 Task: Create a due date automation trigger when advanced on, on the monday before a card is due add dates due in in more than 1 days at 11:00 AM.
Action: Mouse moved to (1002, 78)
Screenshot: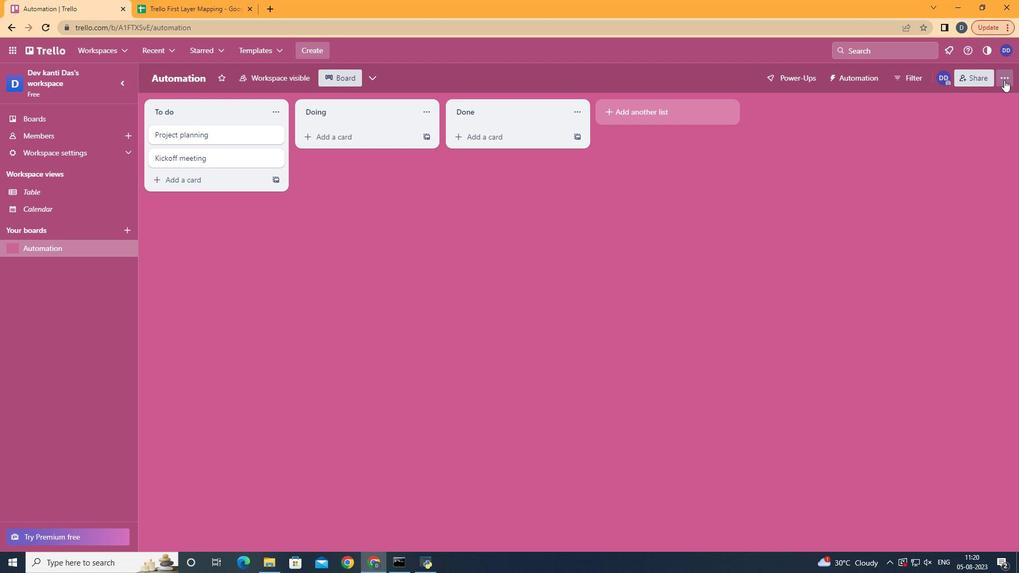 
Action: Mouse pressed left at (1002, 78)
Screenshot: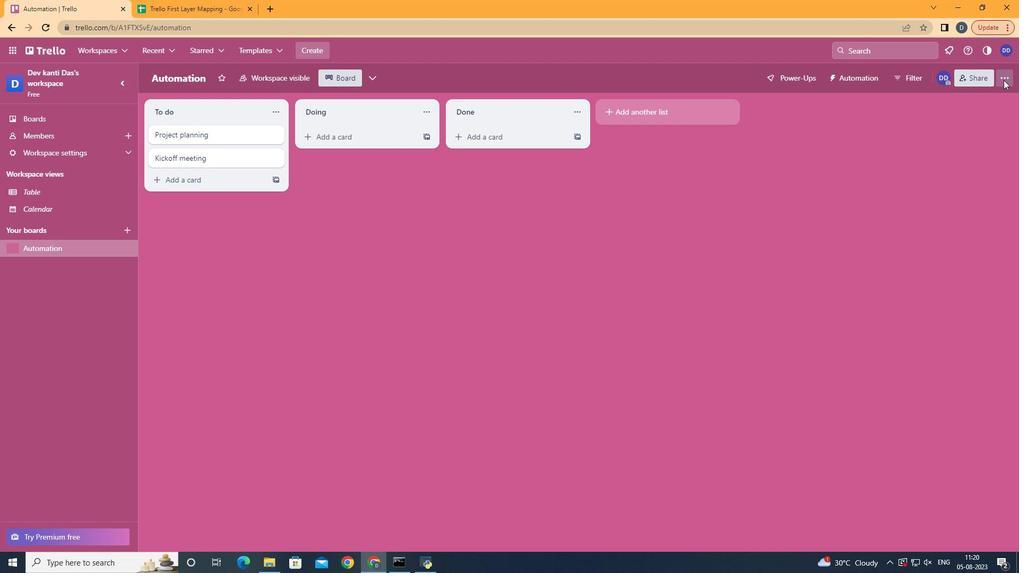 
Action: Mouse moved to (922, 216)
Screenshot: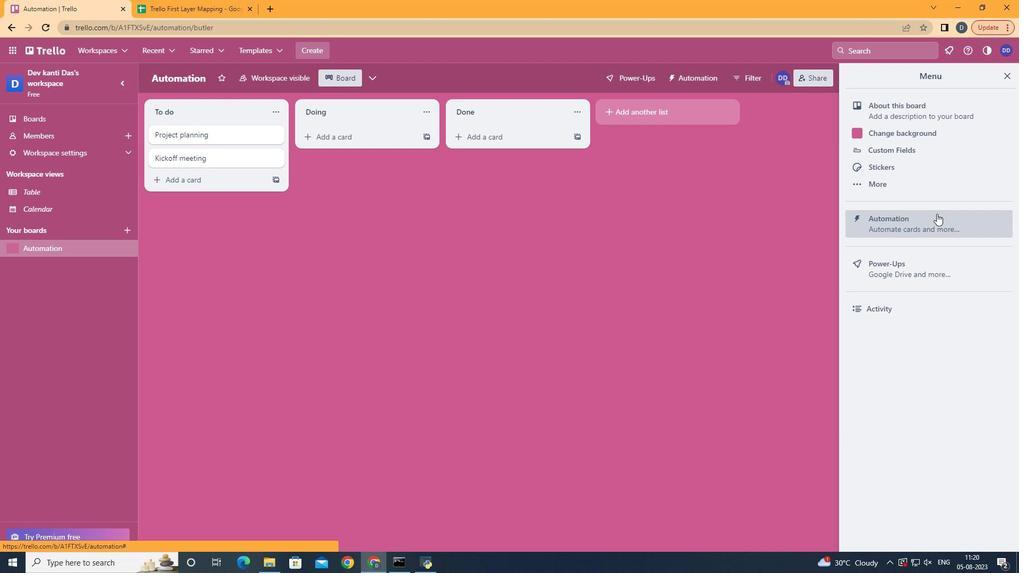
Action: Mouse pressed left at (922, 216)
Screenshot: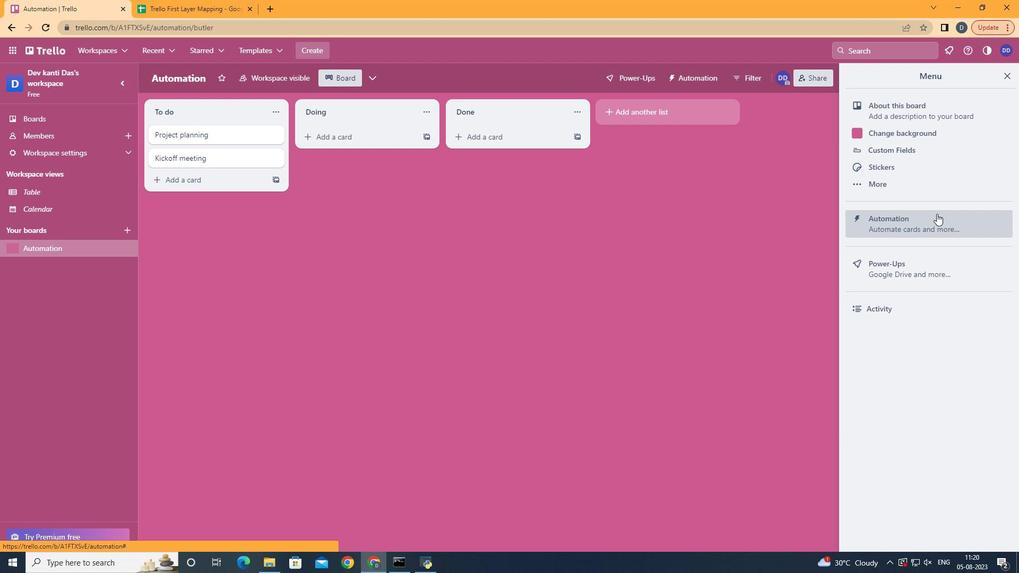 
Action: Mouse moved to (172, 210)
Screenshot: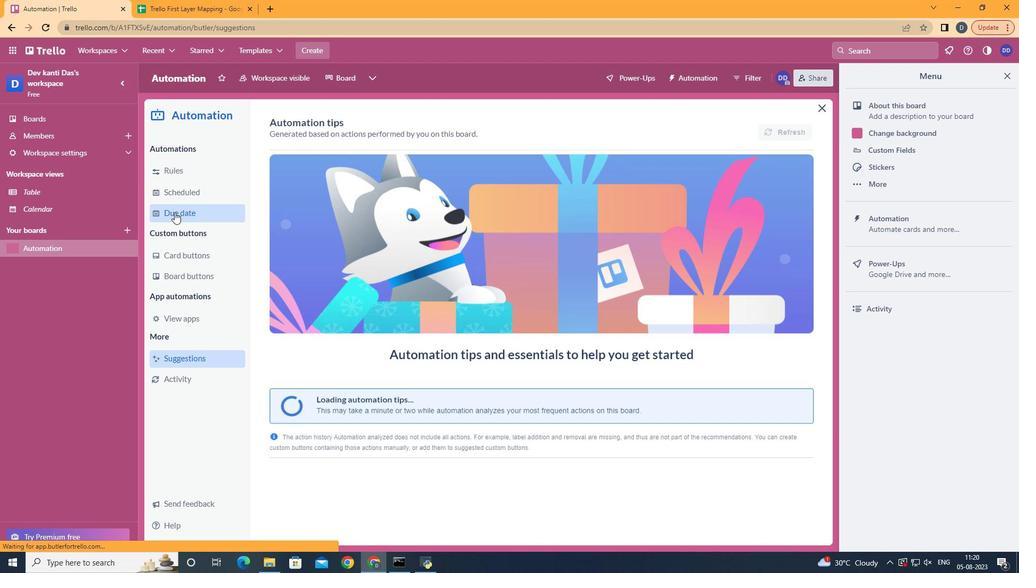 
Action: Mouse pressed left at (172, 210)
Screenshot: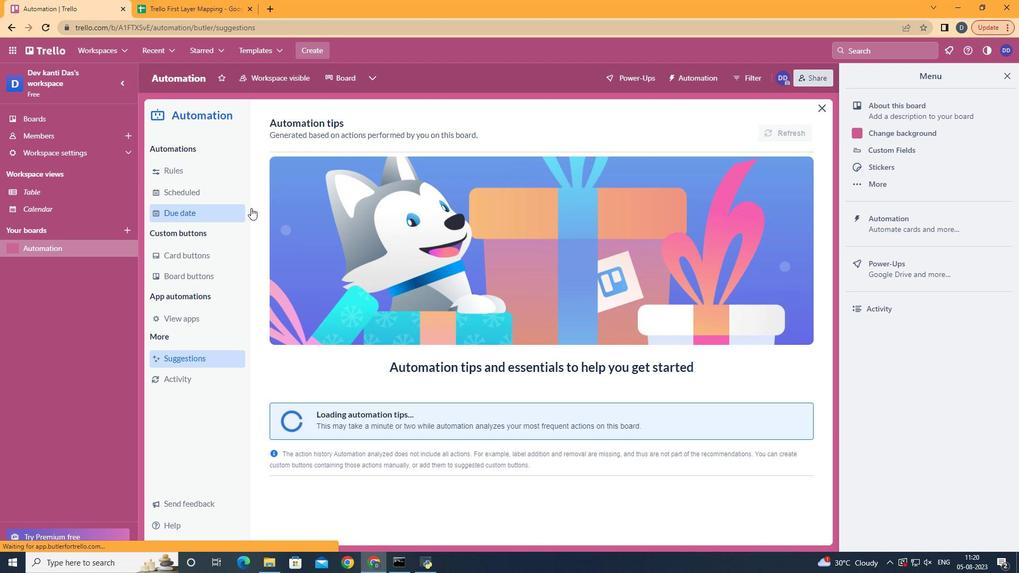 
Action: Mouse moved to (748, 129)
Screenshot: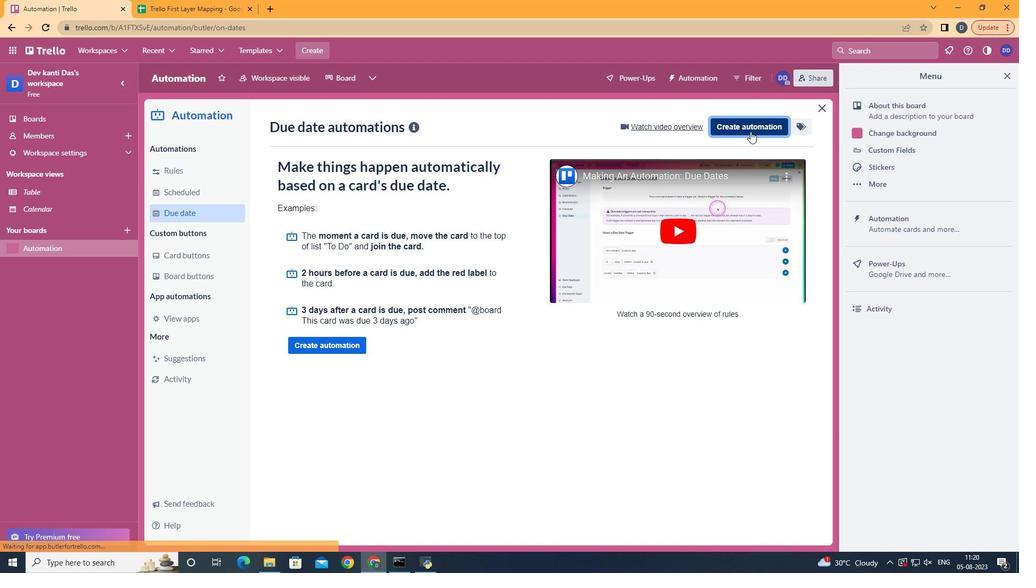 
Action: Mouse pressed left at (748, 129)
Screenshot: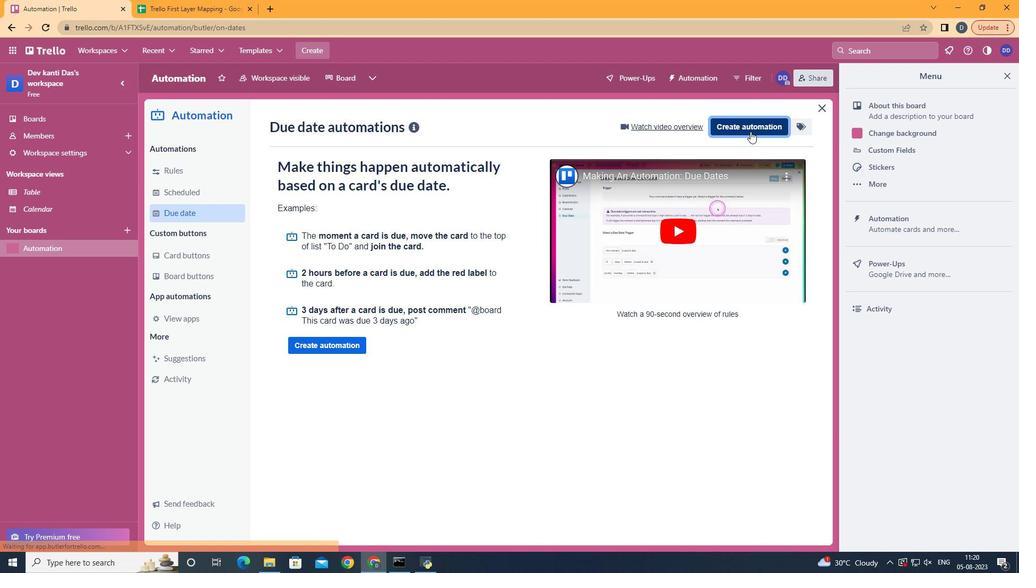 
Action: Mouse moved to (542, 218)
Screenshot: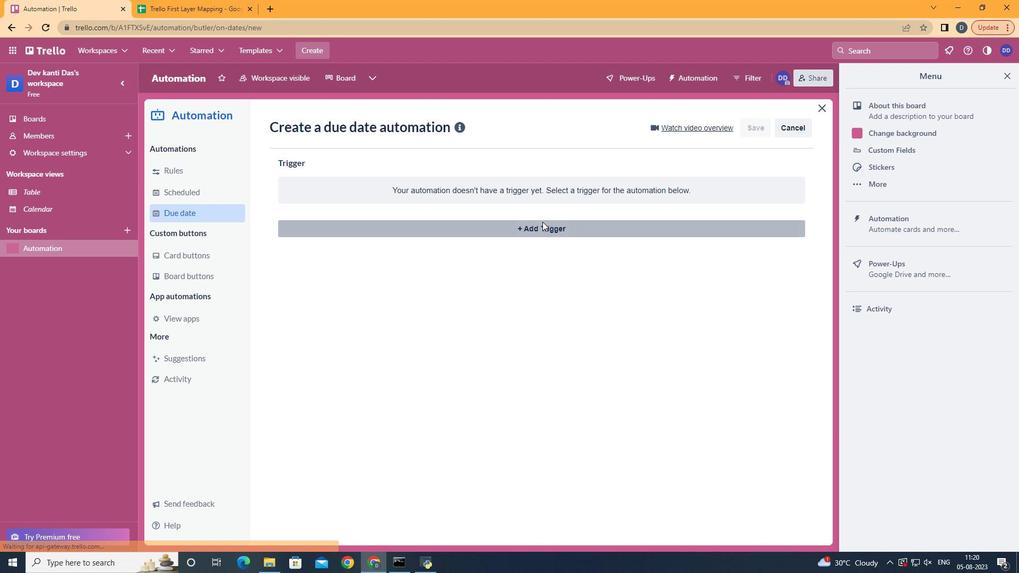 
Action: Mouse pressed left at (542, 218)
Screenshot: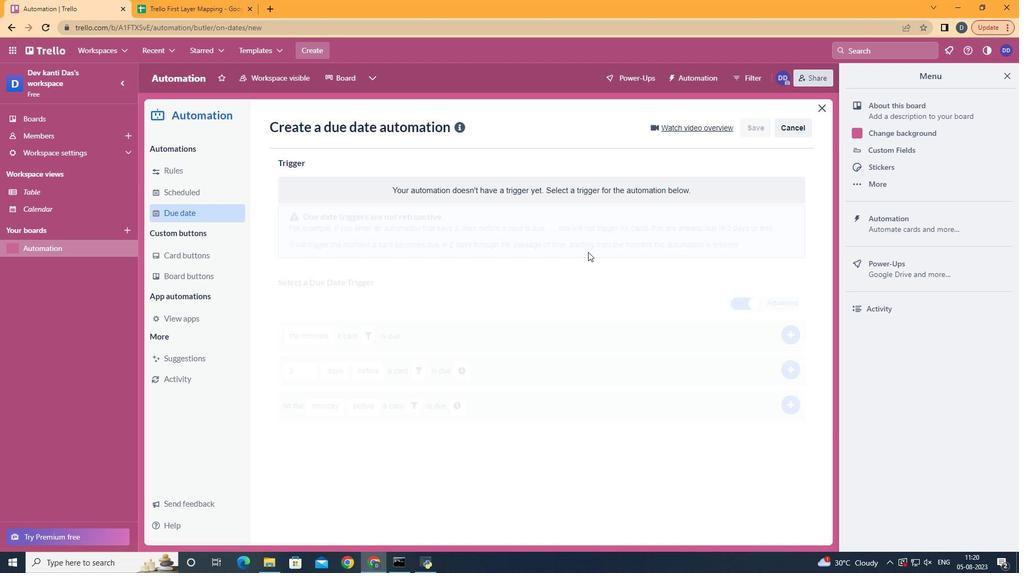
Action: Mouse moved to (346, 279)
Screenshot: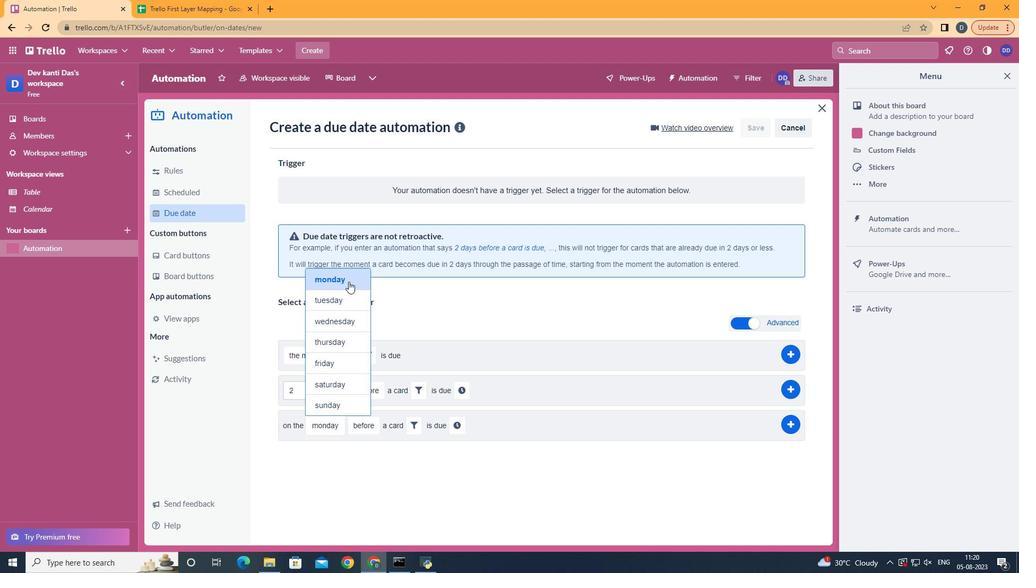 
Action: Mouse pressed left at (346, 279)
Screenshot: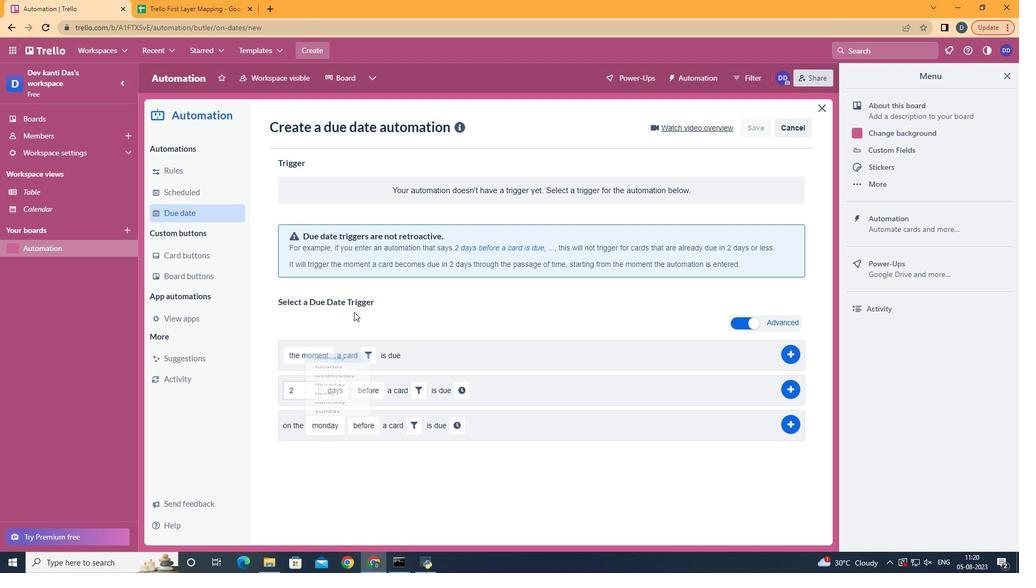 
Action: Mouse moved to (372, 441)
Screenshot: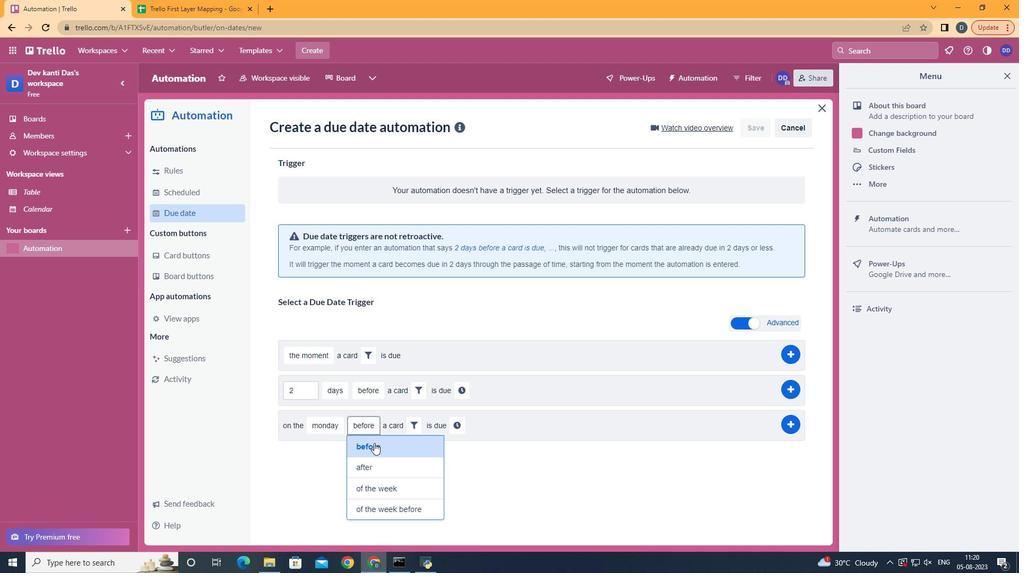 
Action: Mouse pressed left at (372, 441)
Screenshot: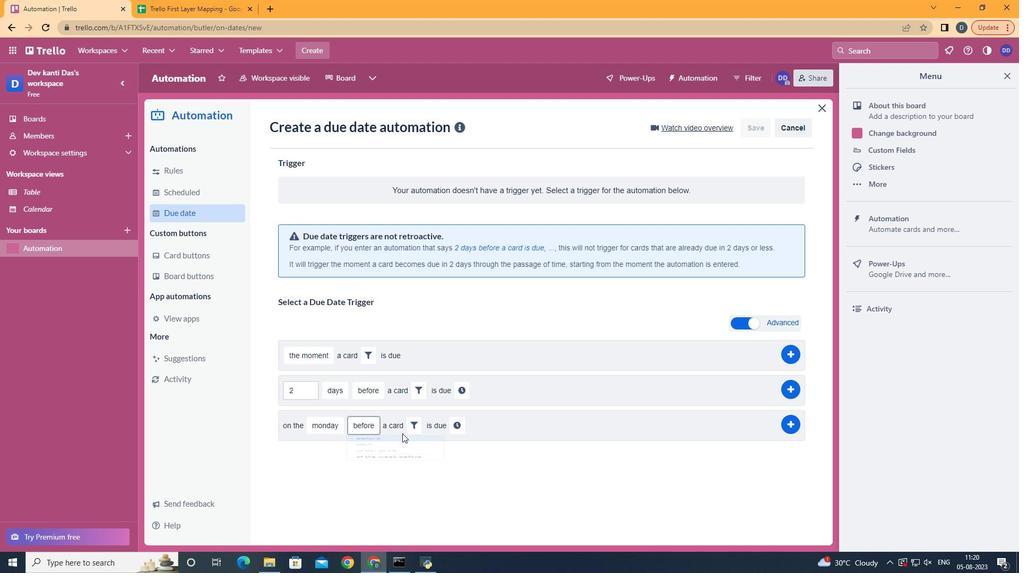 
Action: Mouse moved to (418, 423)
Screenshot: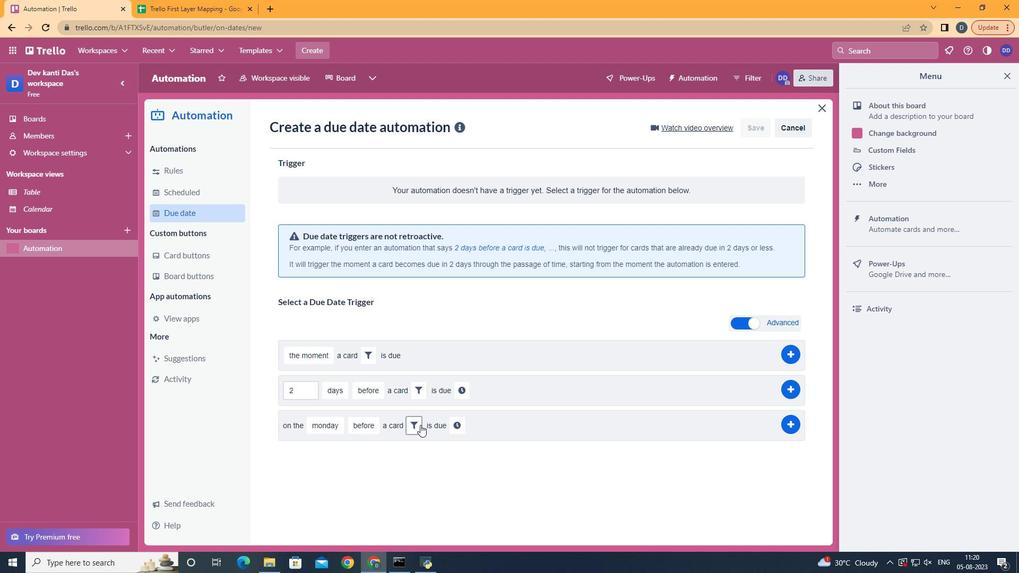 
Action: Mouse pressed left at (418, 423)
Screenshot: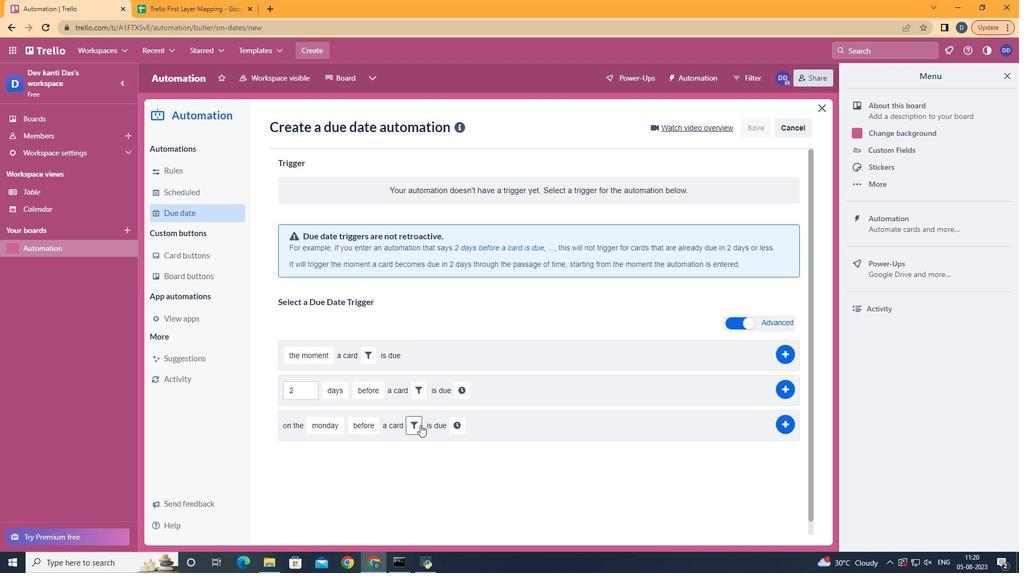 
Action: Mouse moved to (470, 458)
Screenshot: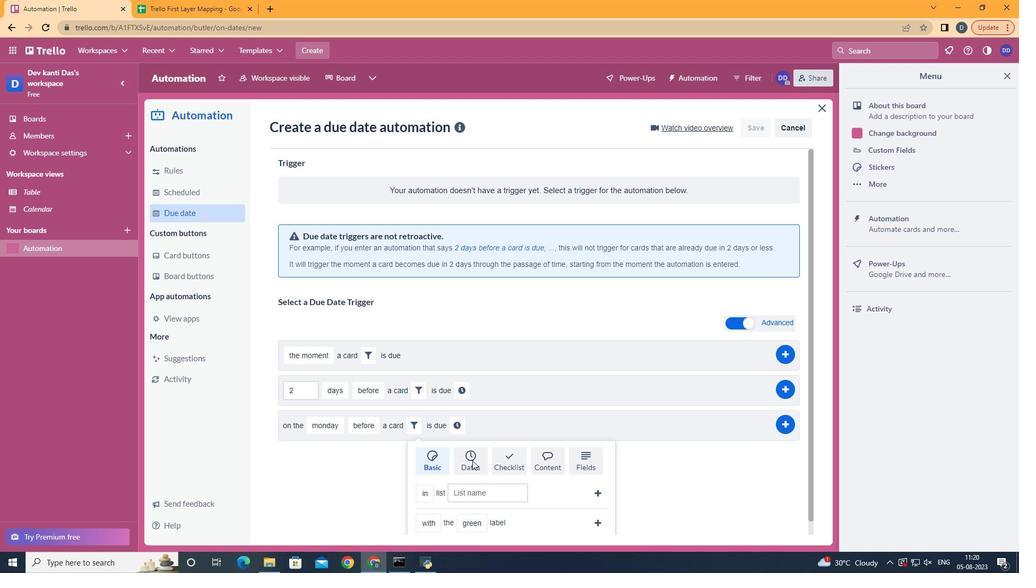 
Action: Mouse pressed left at (470, 458)
Screenshot: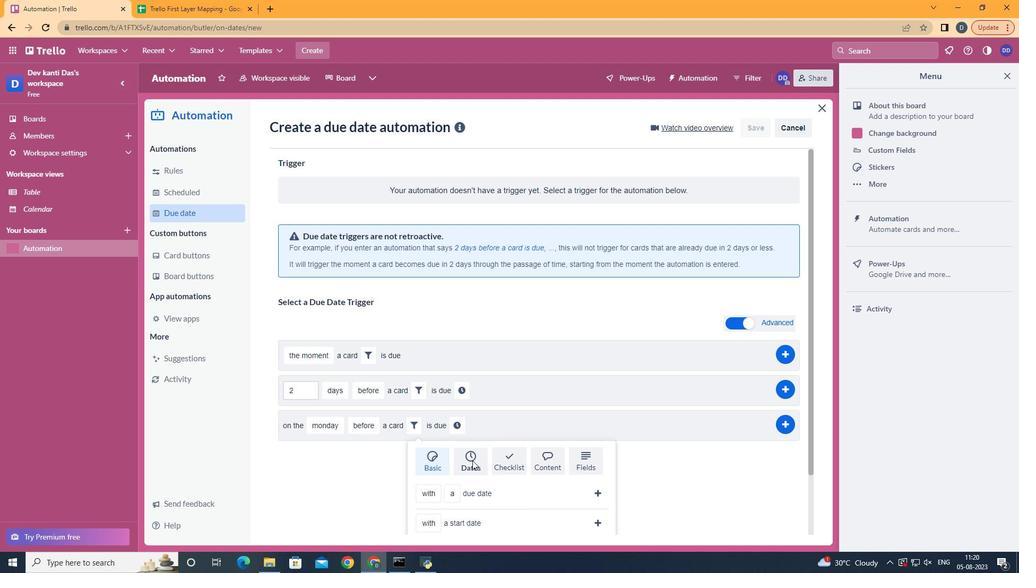 
Action: Mouse scrolled (470, 458) with delta (0, 0)
Screenshot: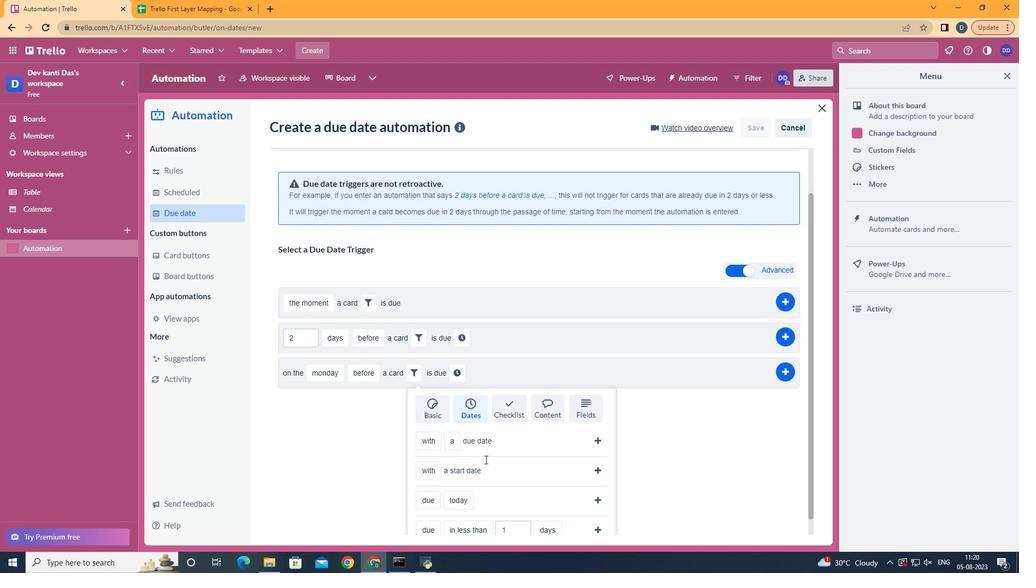 
Action: Mouse scrolled (470, 458) with delta (0, 0)
Screenshot: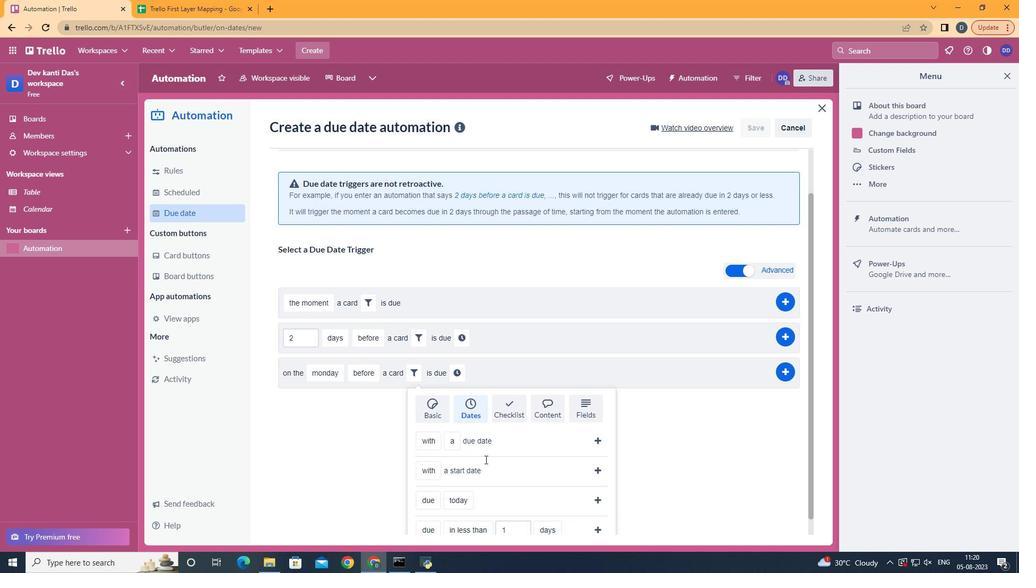 
Action: Mouse scrolled (470, 458) with delta (0, 0)
Screenshot: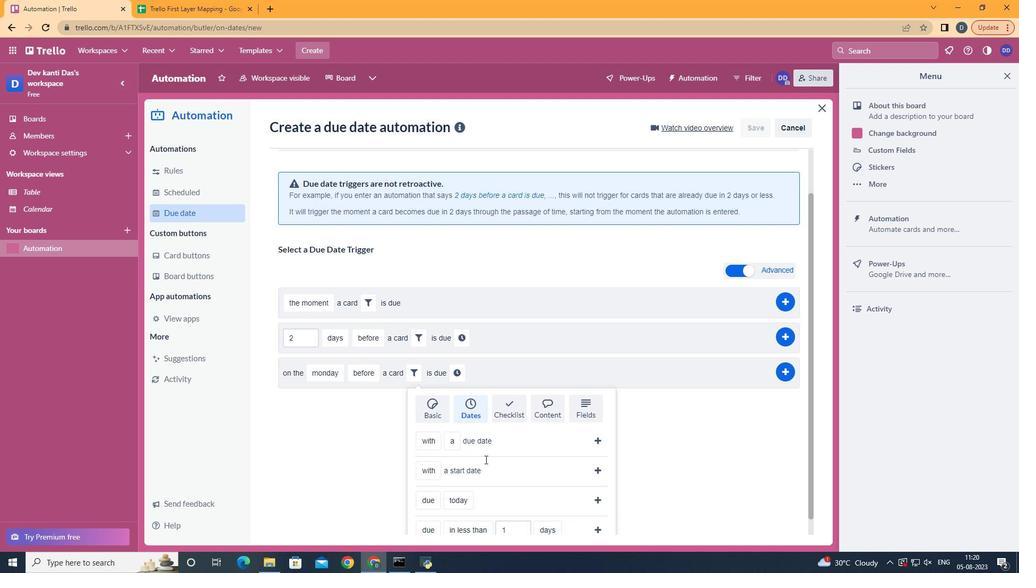 
Action: Mouse scrolled (470, 458) with delta (0, 0)
Screenshot: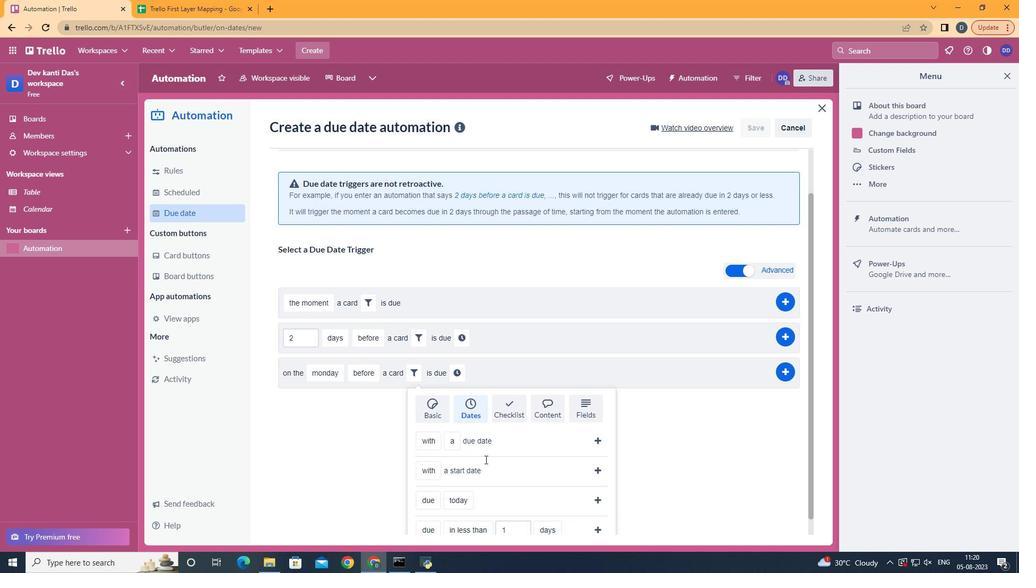
Action: Mouse scrolled (470, 458) with delta (0, 0)
Screenshot: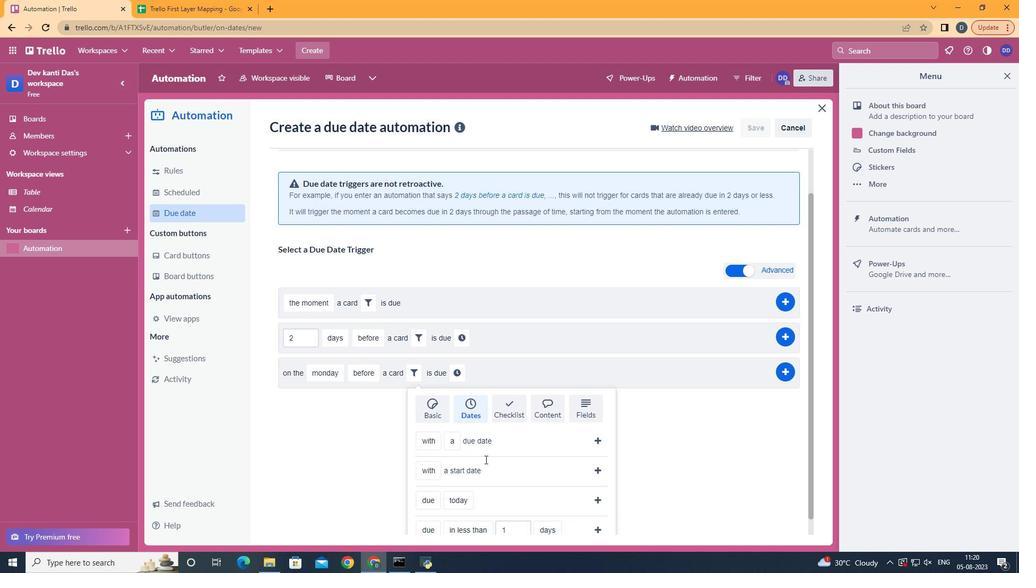 
Action: Mouse scrolled (470, 458) with delta (0, 0)
Screenshot: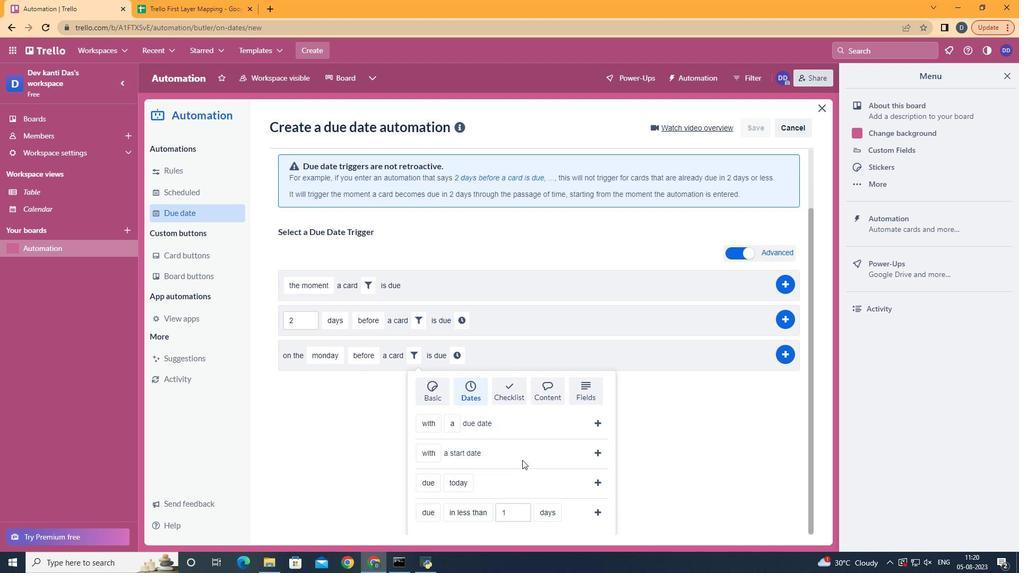 
Action: Mouse moved to (436, 472)
Screenshot: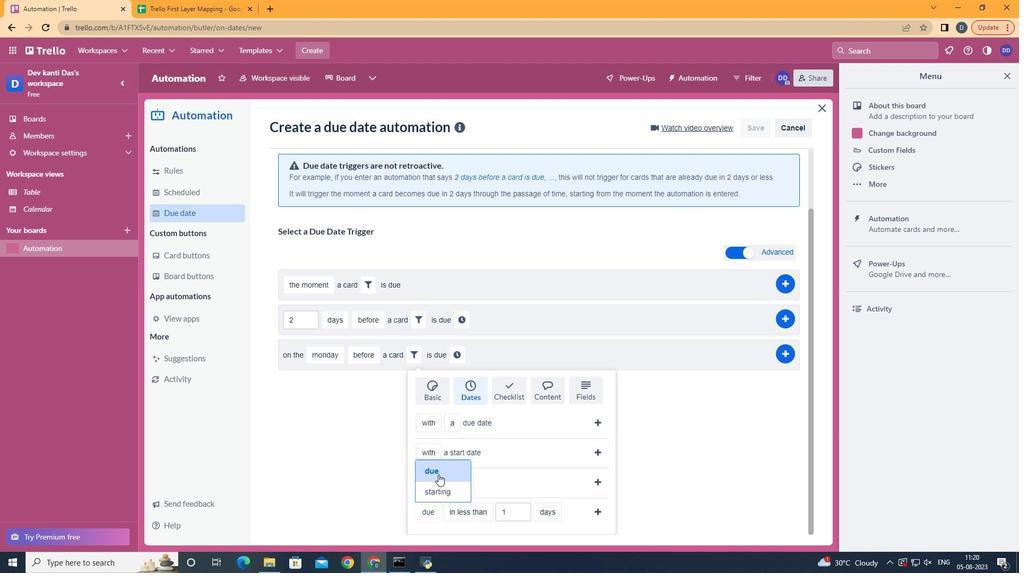 
Action: Mouse pressed left at (436, 472)
Screenshot: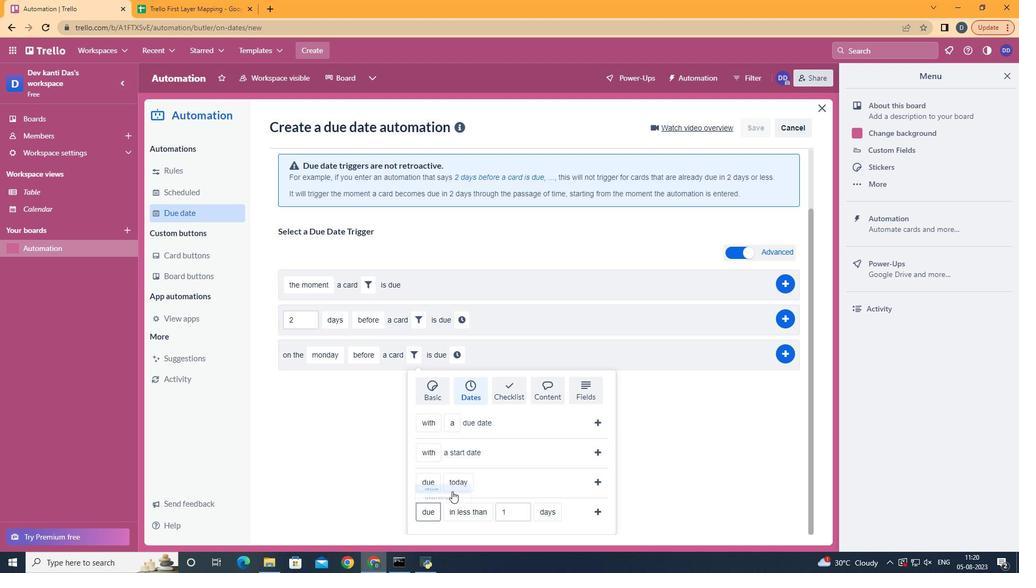 
Action: Mouse moved to (486, 437)
Screenshot: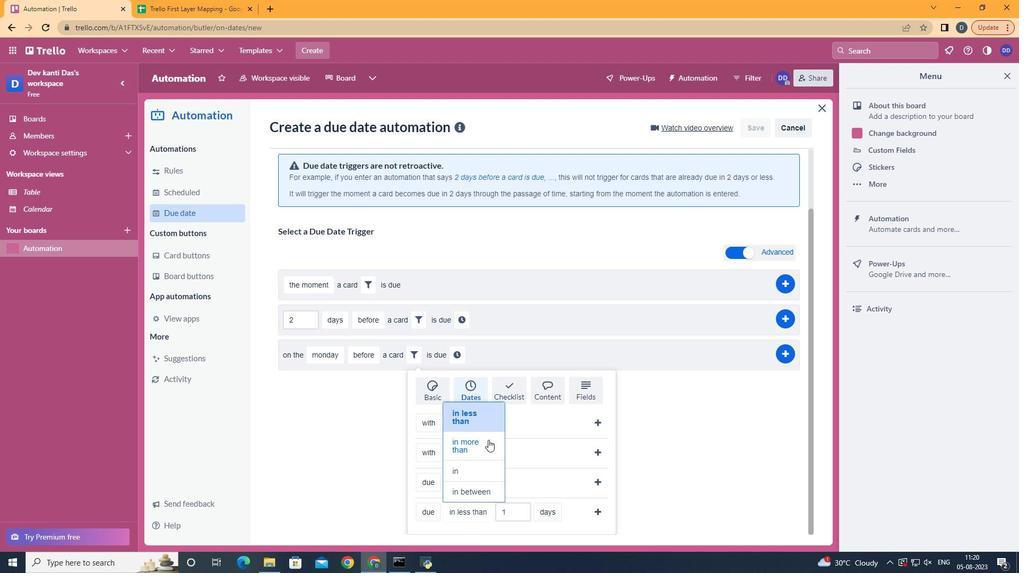 
Action: Mouse pressed left at (486, 437)
Screenshot: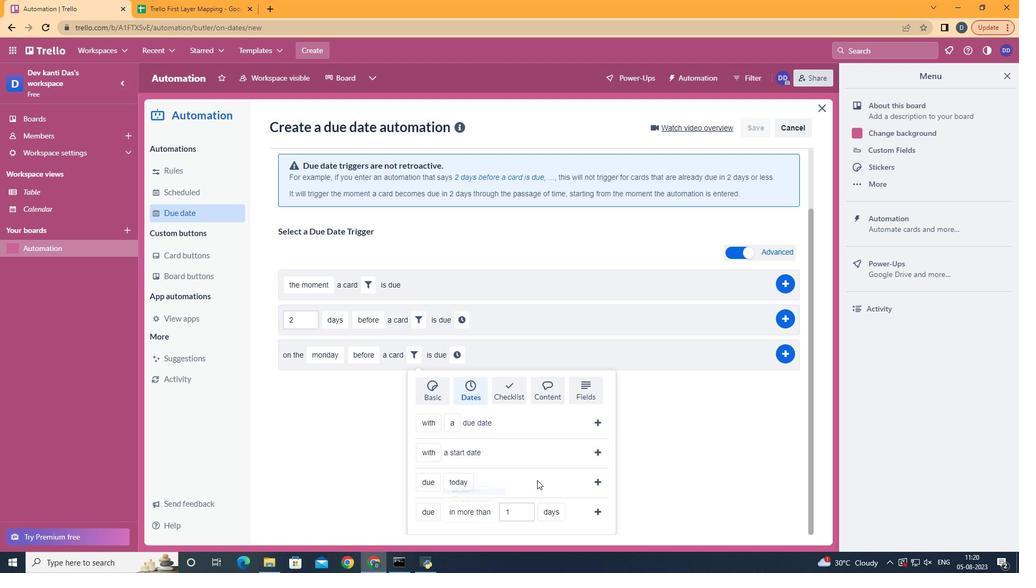 
Action: Mouse moved to (556, 483)
Screenshot: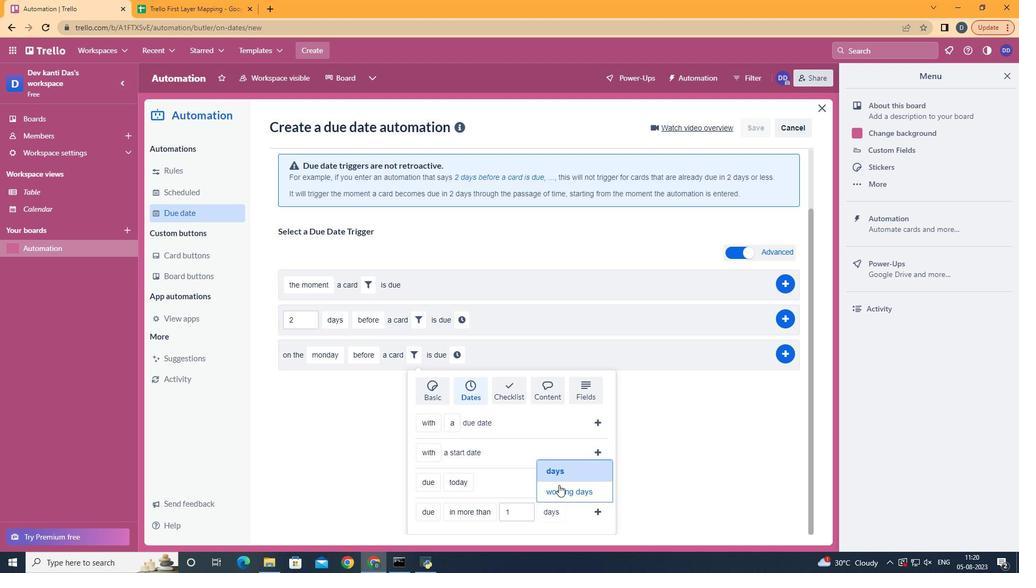 
Action: Mouse pressed left at (556, 483)
Screenshot: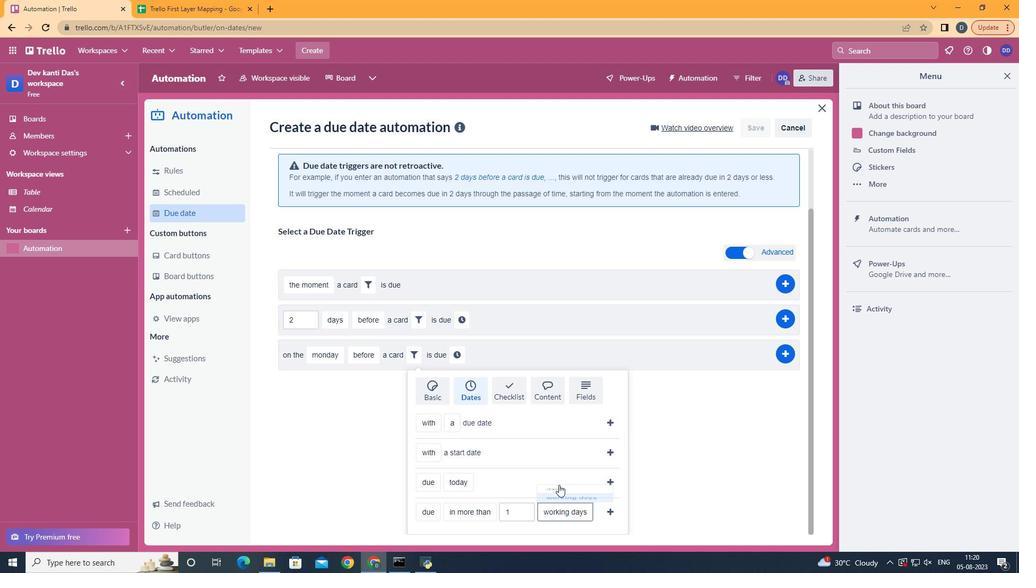 
Action: Mouse moved to (558, 468)
Screenshot: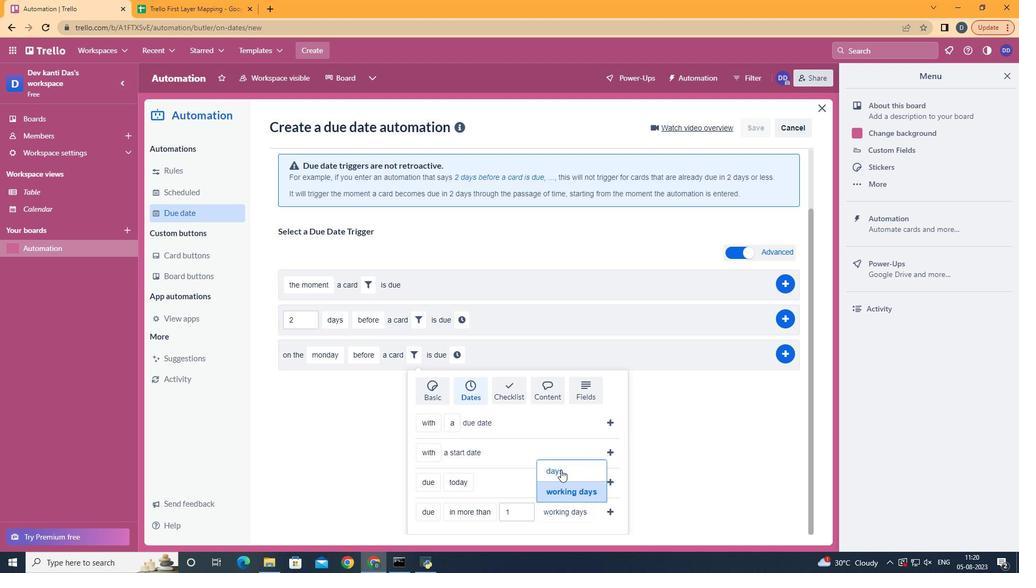 
Action: Mouse pressed left at (558, 468)
Screenshot: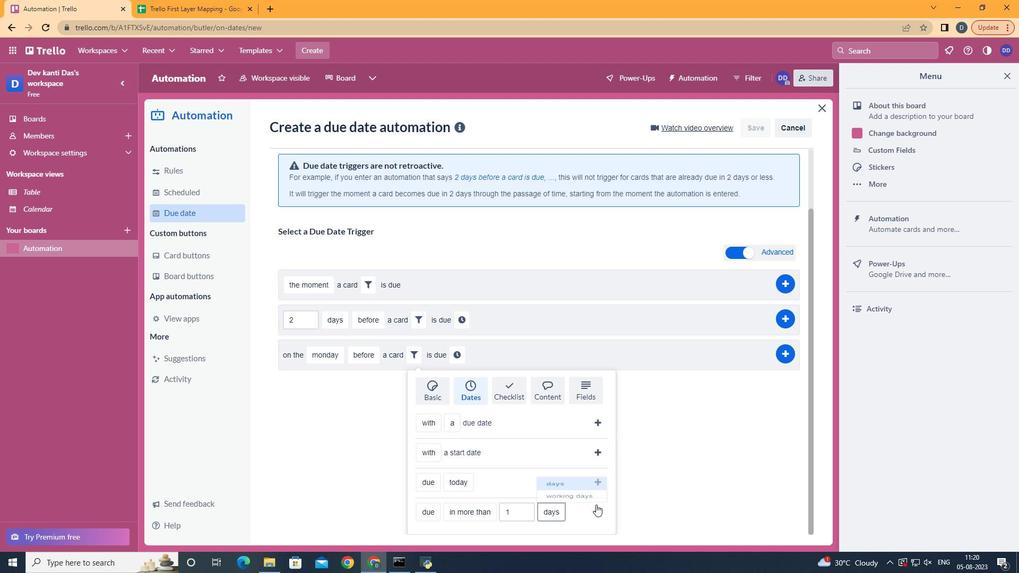 
Action: Mouse moved to (592, 507)
Screenshot: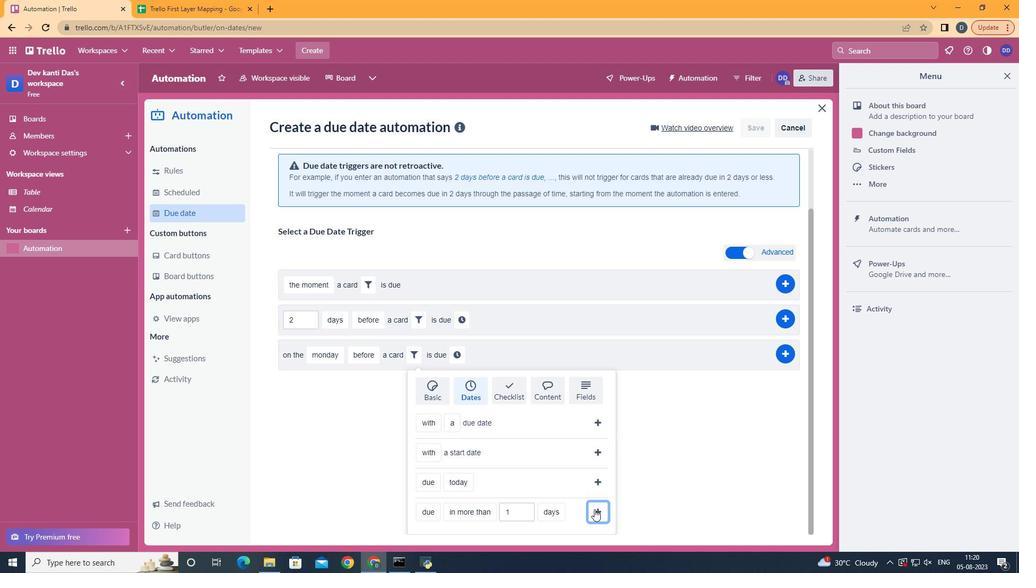 
Action: Mouse pressed left at (592, 507)
Screenshot: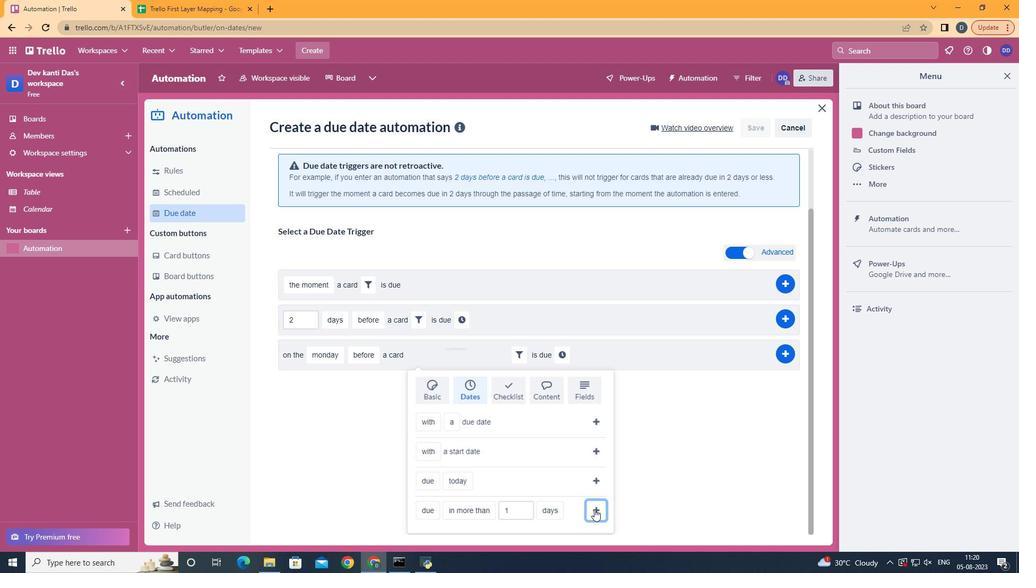 
Action: Mouse moved to (561, 428)
Screenshot: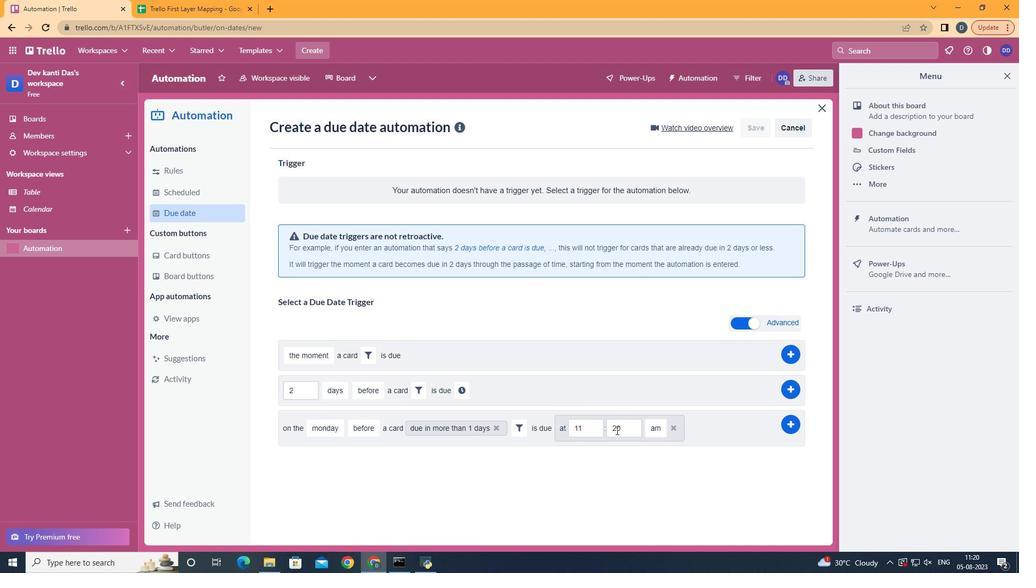 
Action: Mouse pressed left at (561, 428)
Screenshot: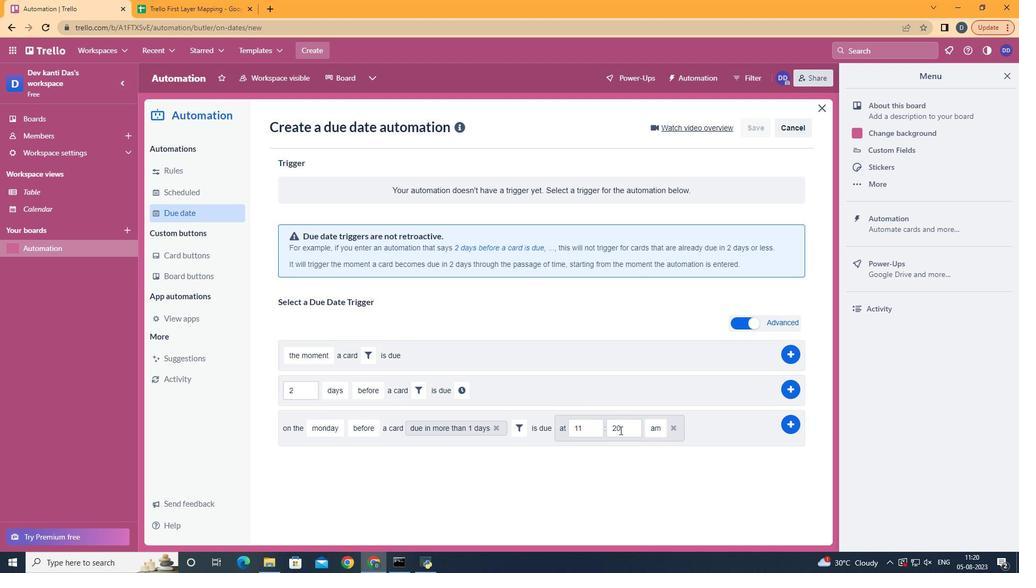 
Action: Mouse moved to (618, 428)
Screenshot: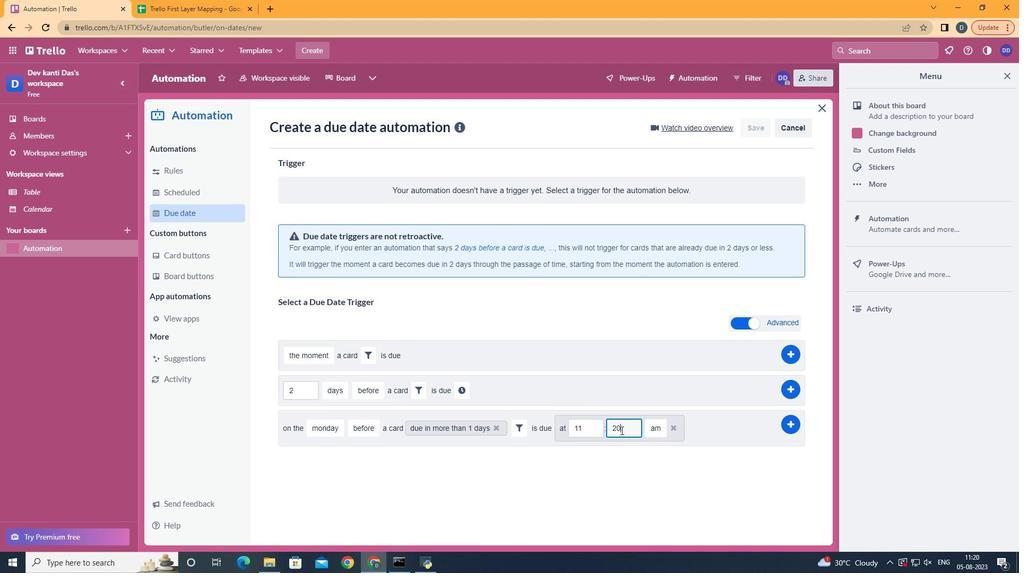 
Action: Mouse pressed left at (618, 428)
Screenshot: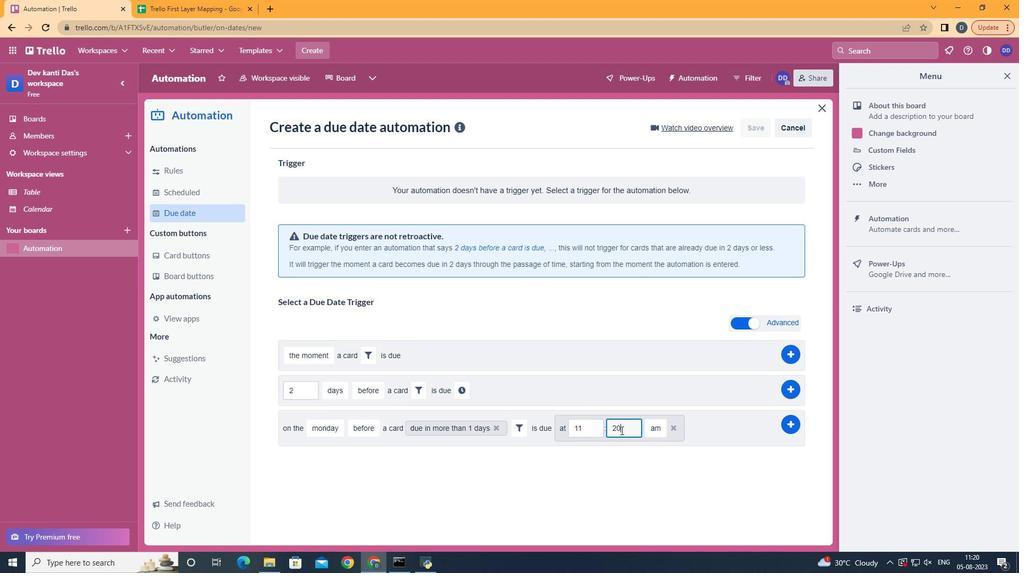 
Action: Mouse moved to (622, 428)
Screenshot: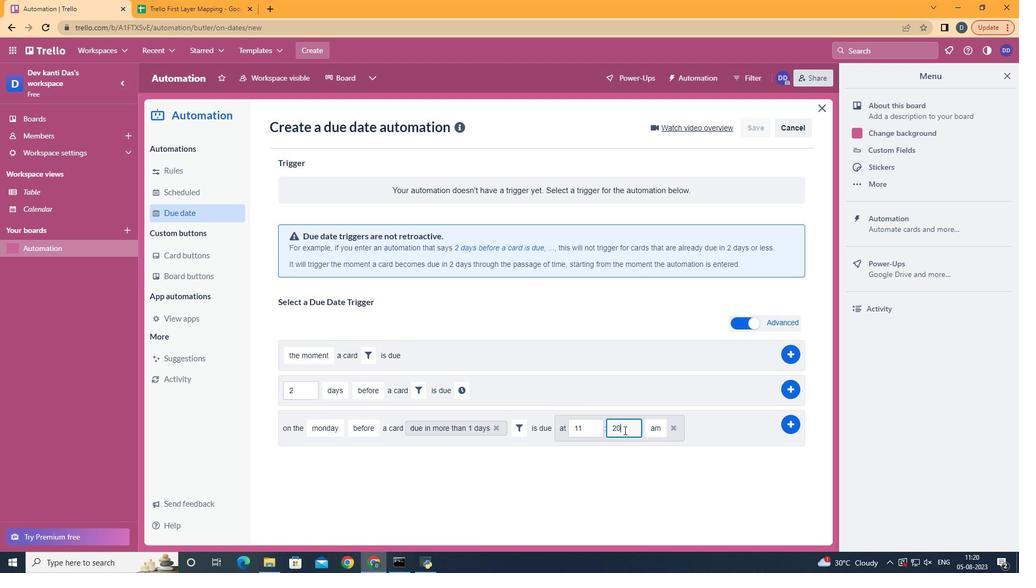 
Action: Key pressed <Key.backspace><Key.backspace>00
Screenshot: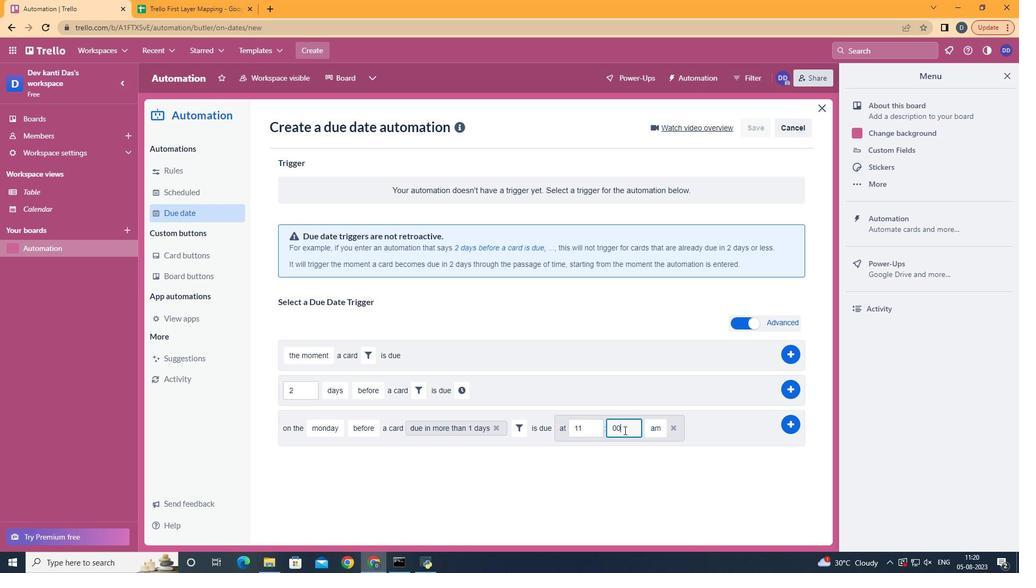 
Action: Mouse moved to (787, 421)
Screenshot: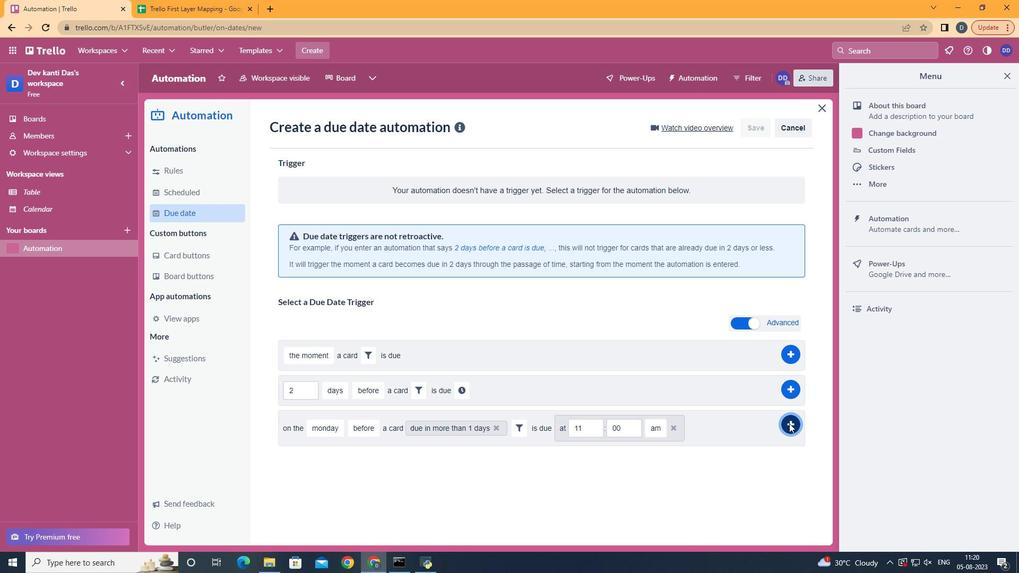 
Action: Mouse pressed left at (787, 421)
Screenshot: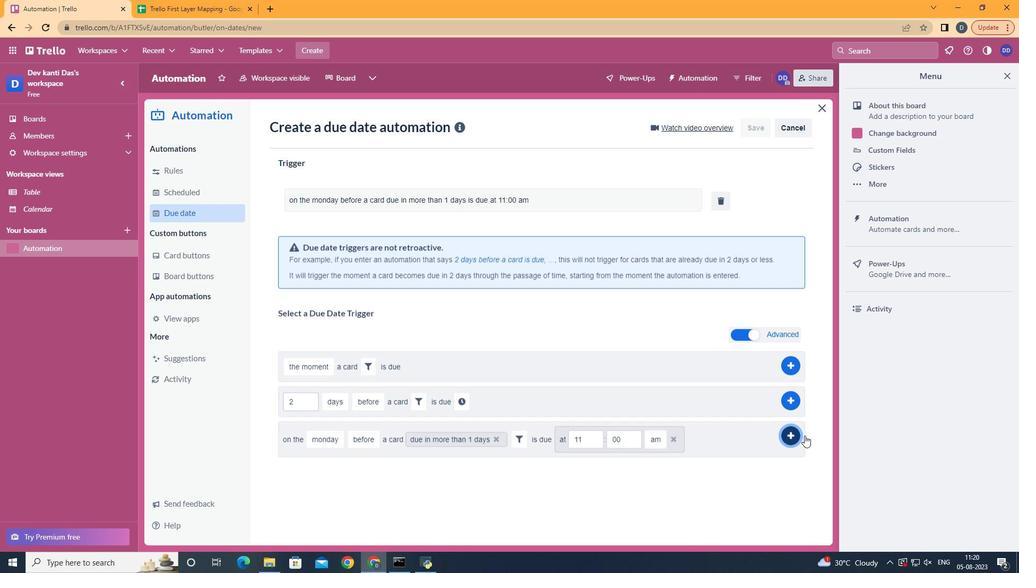 
Action: Mouse moved to (657, 172)
Screenshot: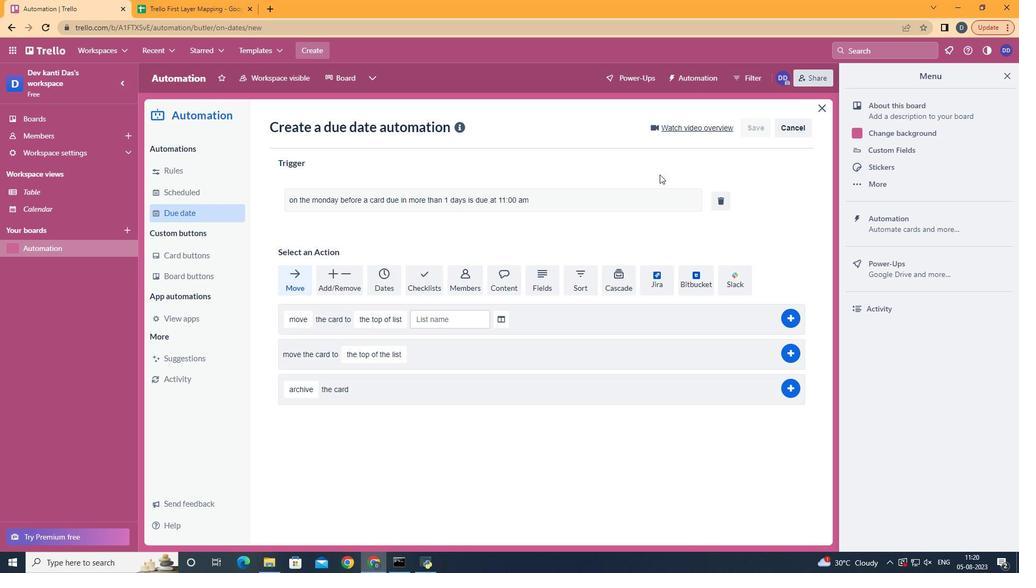 
